 Task: Check the average views per listing of fence in the last 1 year.
Action: Mouse moved to (950, 223)
Screenshot: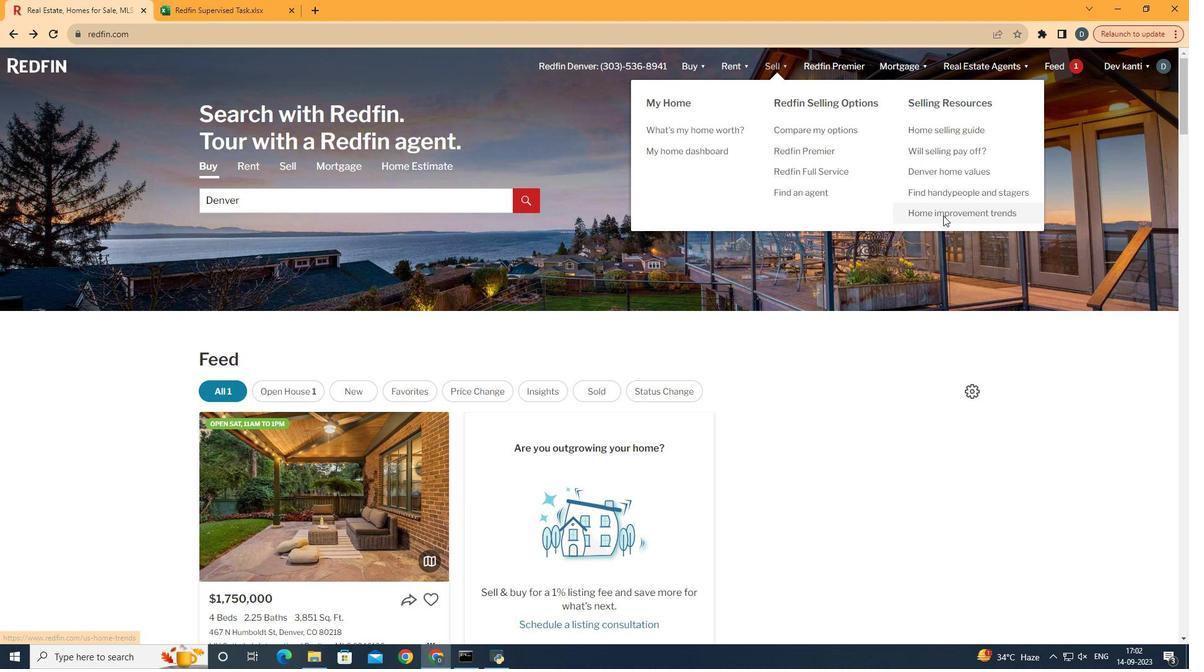 
Action: Mouse pressed left at (950, 223)
Screenshot: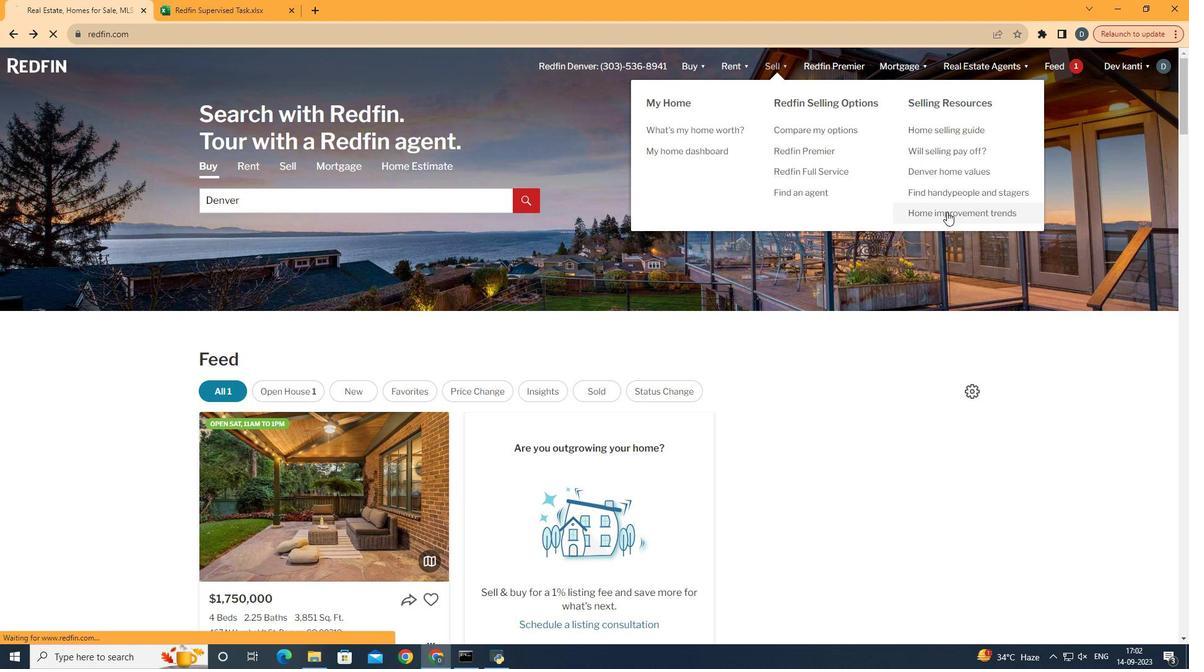 
Action: Mouse moved to (304, 247)
Screenshot: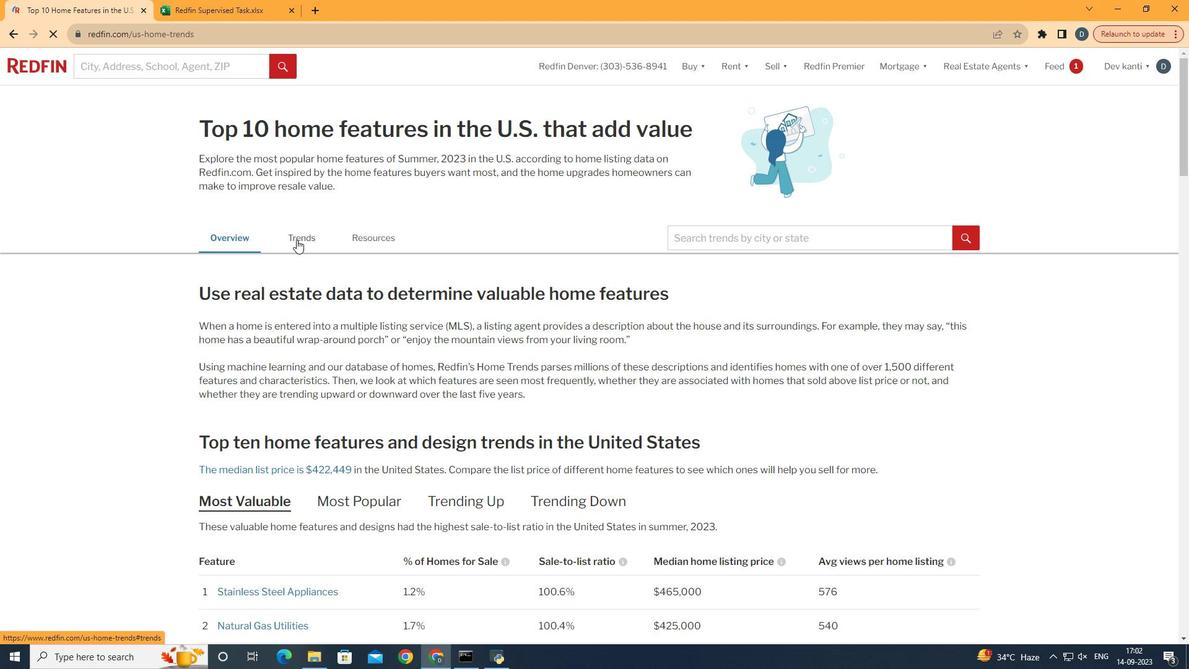 
Action: Mouse pressed left at (304, 247)
Screenshot: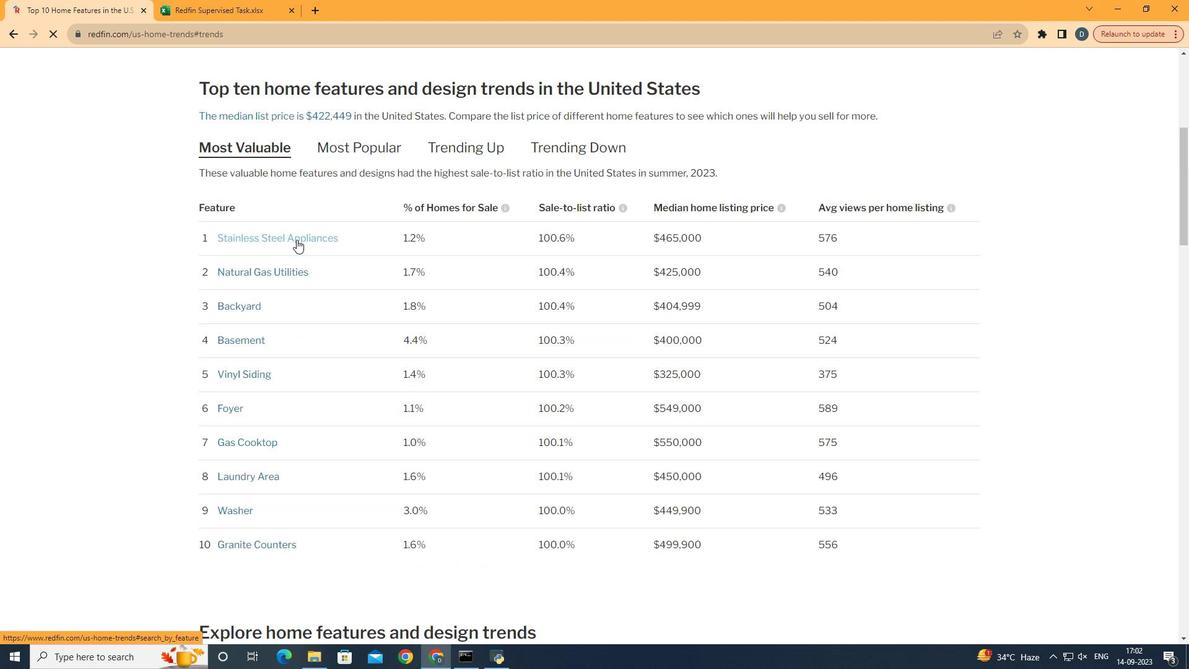 
Action: Mouse moved to (667, 318)
Screenshot: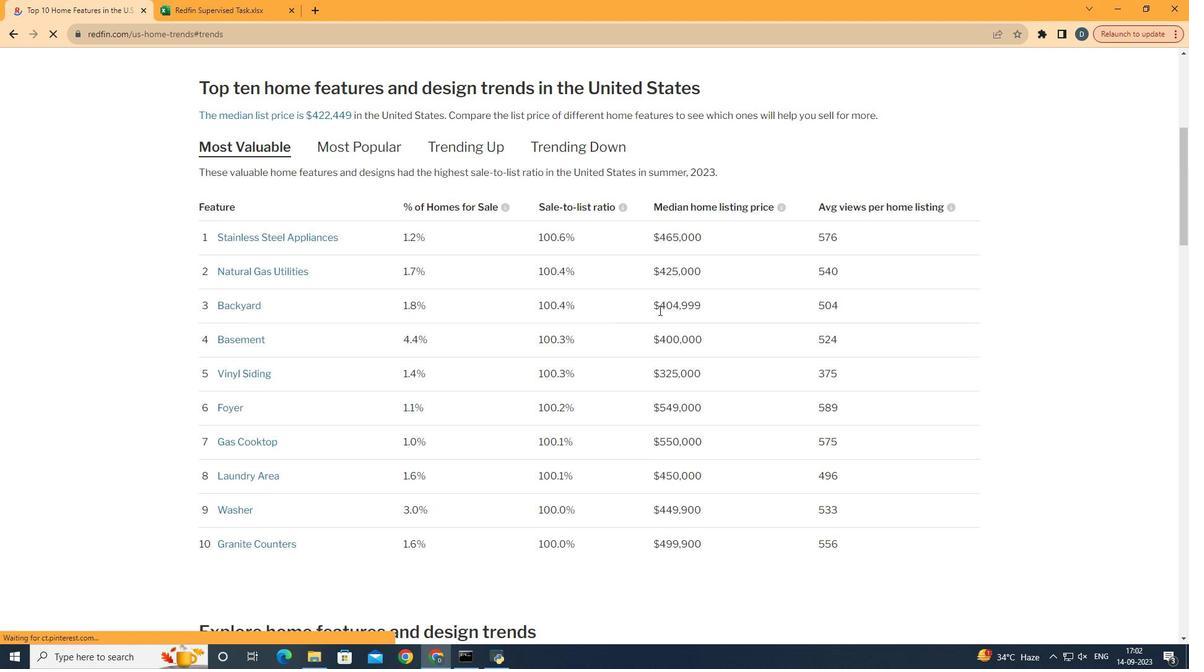 
Action: Mouse scrolled (667, 317) with delta (0, 0)
Screenshot: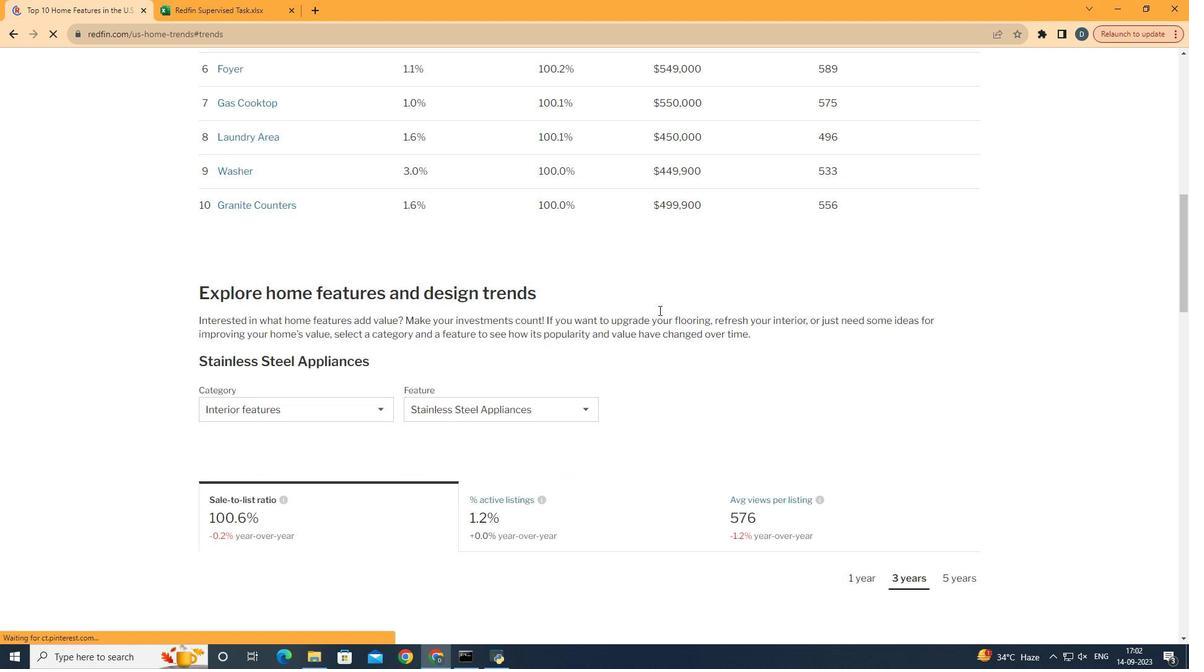 
Action: Mouse scrolled (667, 317) with delta (0, 0)
Screenshot: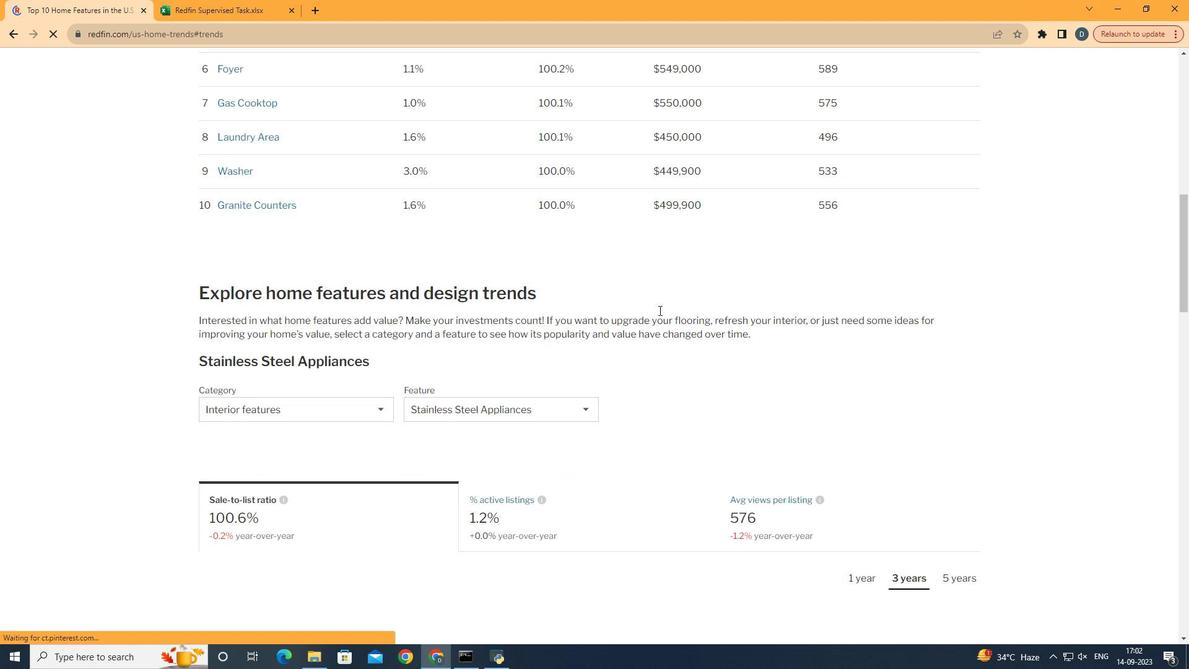 
Action: Mouse scrolled (667, 317) with delta (0, 0)
Screenshot: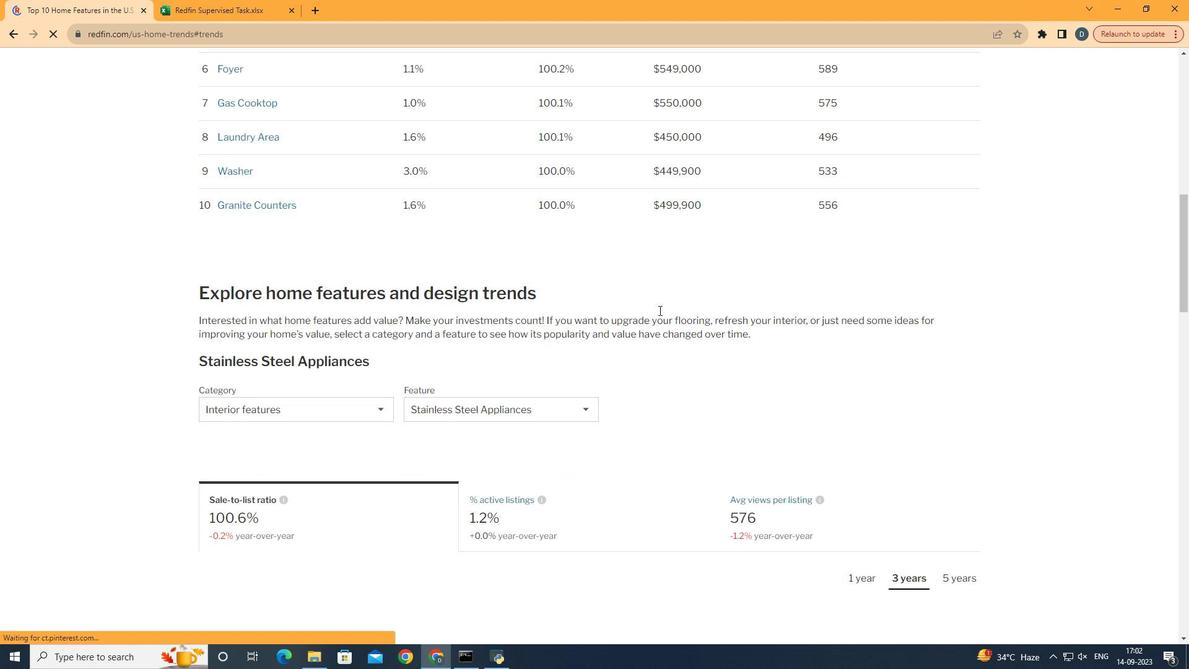 
Action: Mouse scrolled (667, 317) with delta (0, 0)
Screenshot: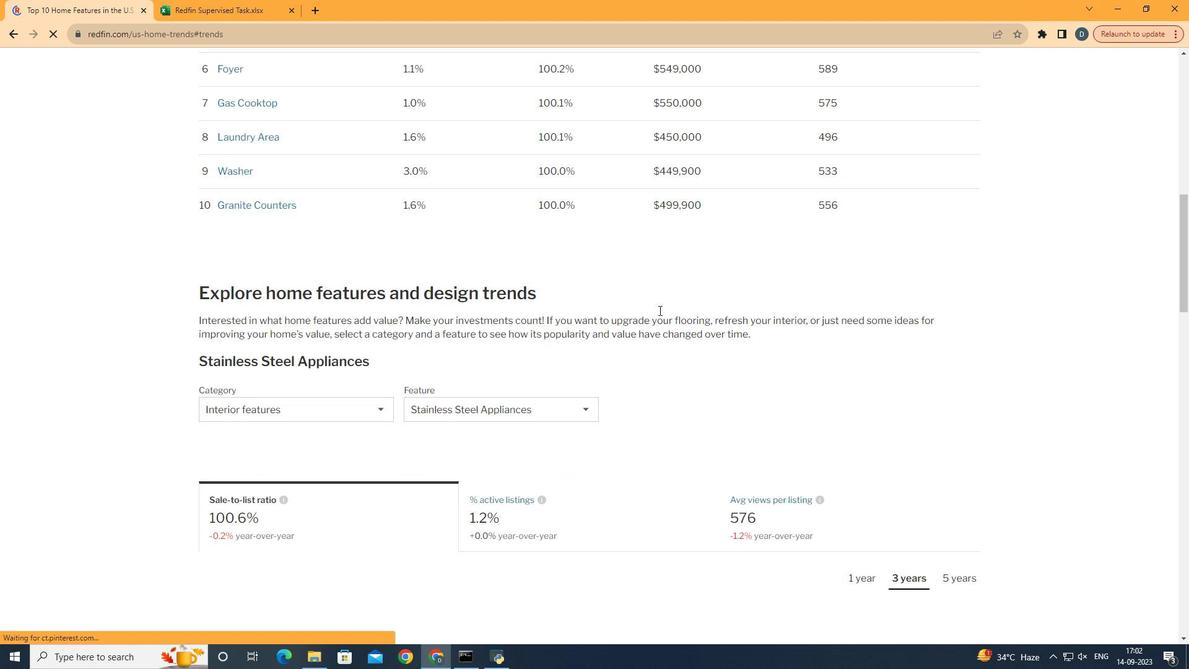 
Action: Mouse scrolled (667, 317) with delta (0, 0)
Screenshot: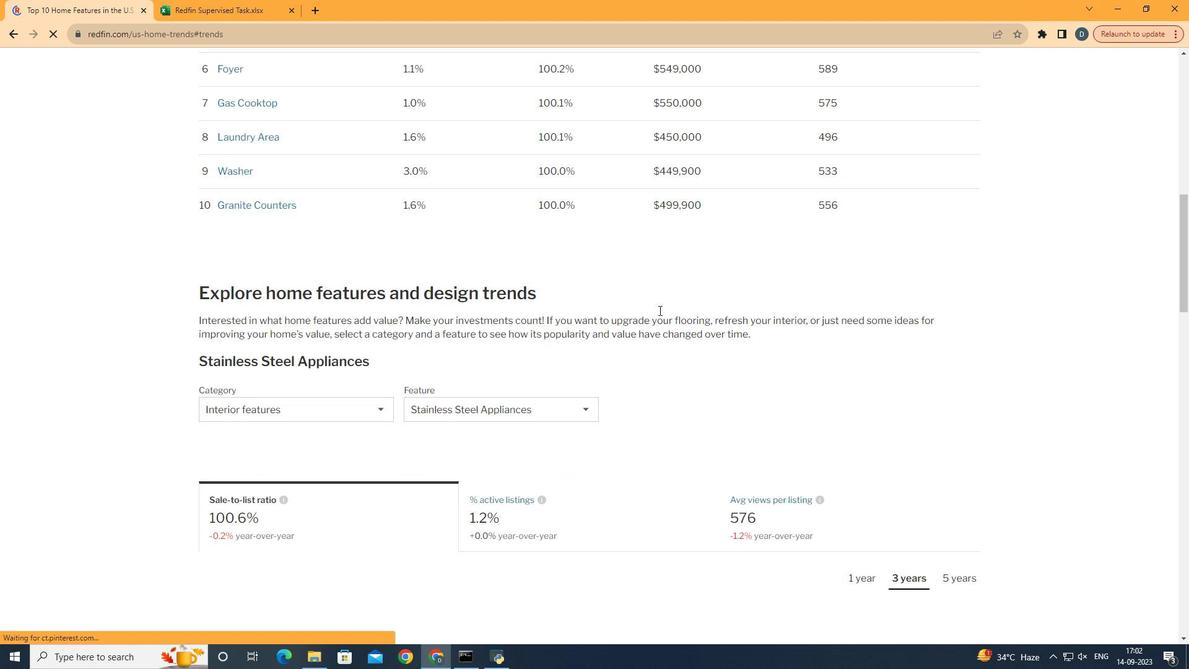 
Action: Mouse scrolled (667, 317) with delta (0, 0)
Screenshot: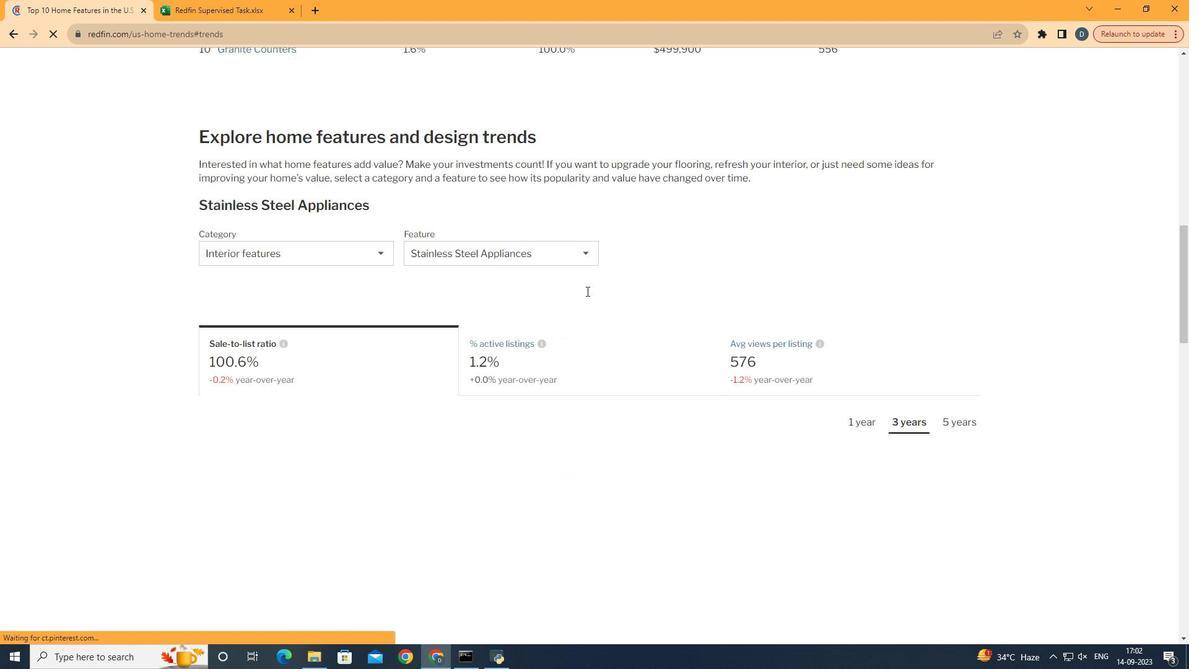 
Action: Mouse scrolled (667, 317) with delta (0, 0)
Screenshot: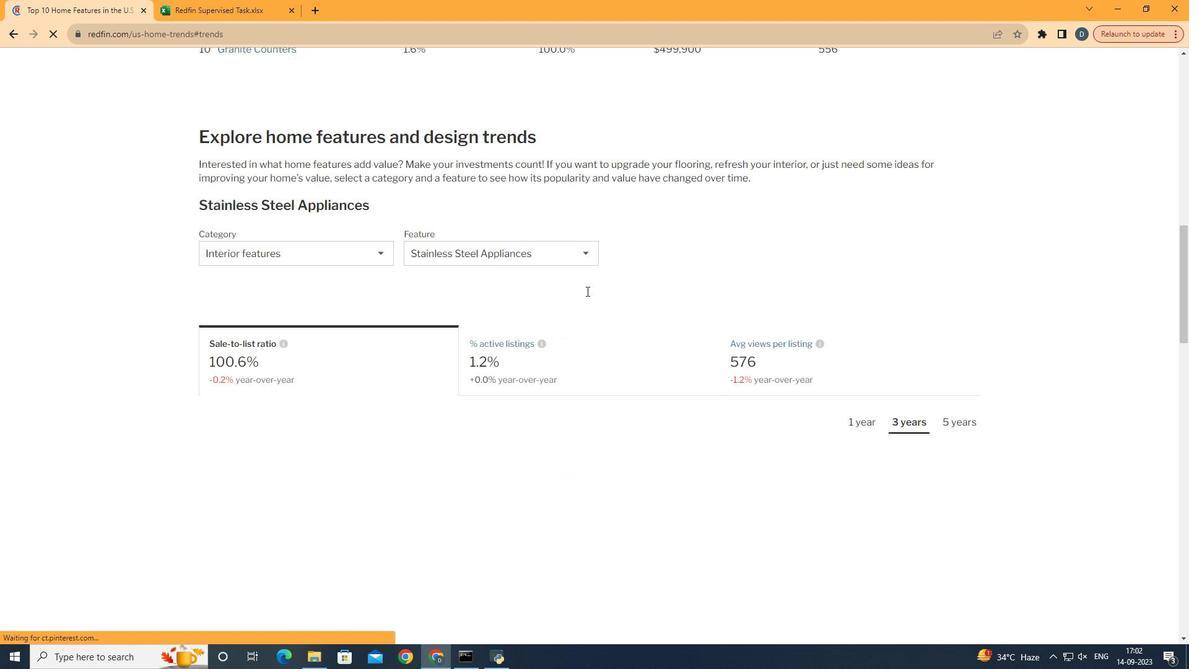 
Action: Mouse scrolled (667, 317) with delta (0, 0)
Screenshot: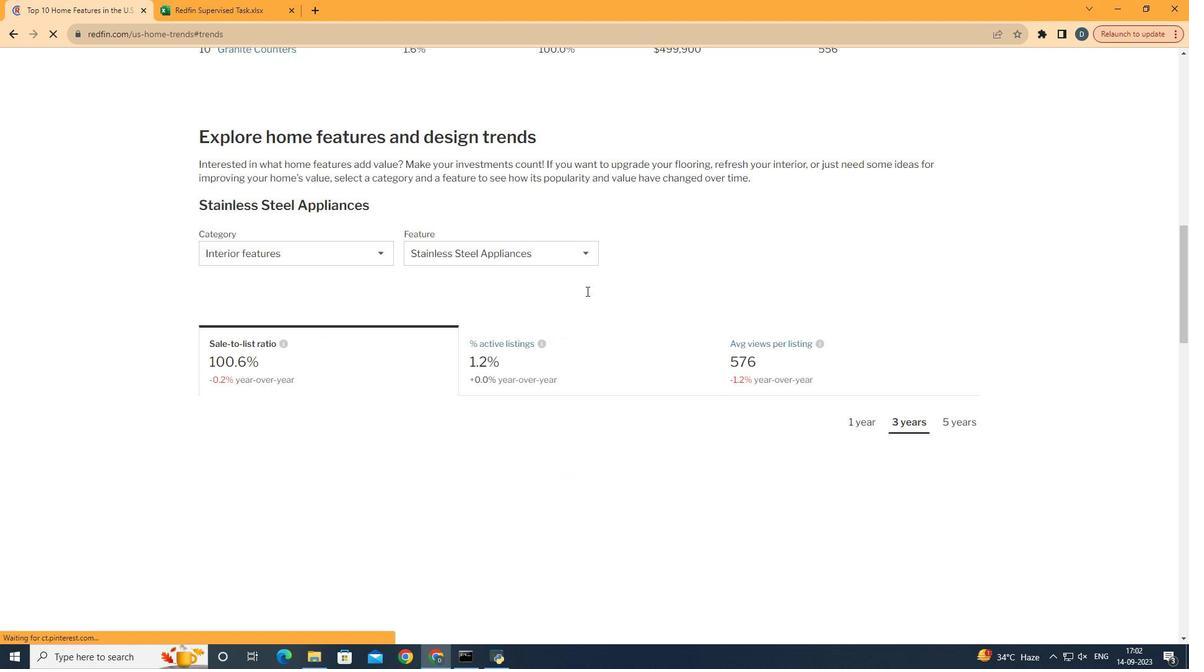 
Action: Mouse moved to (358, 261)
Screenshot: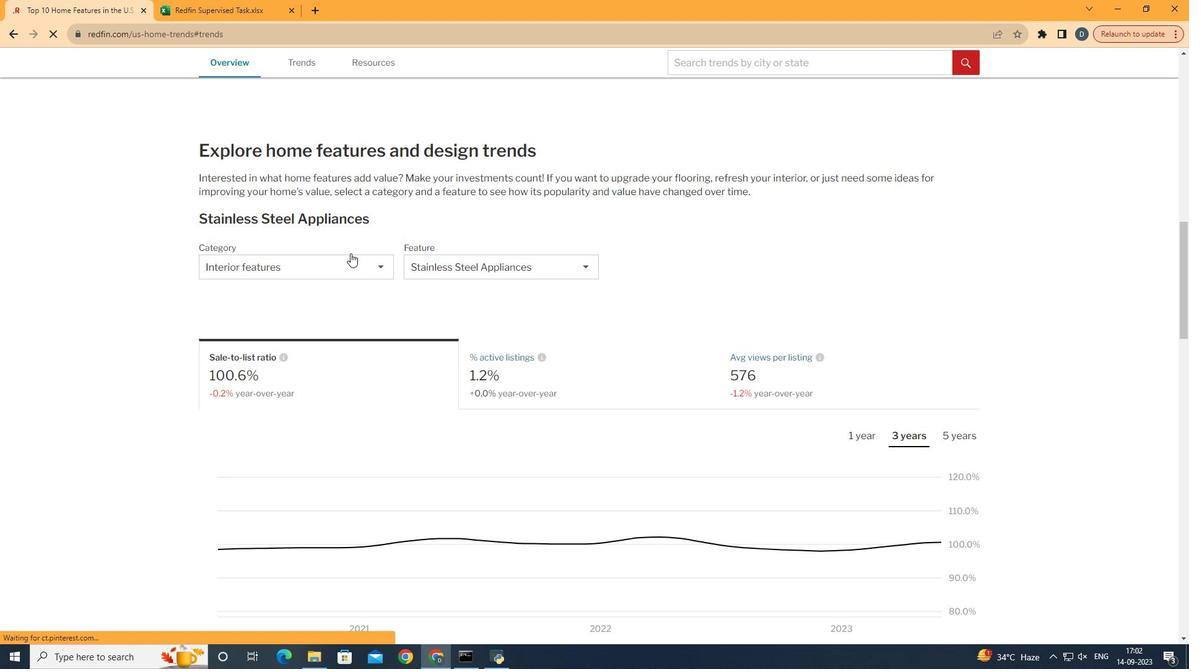 
Action: Mouse scrolled (358, 260) with delta (0, 0)
Screenshot: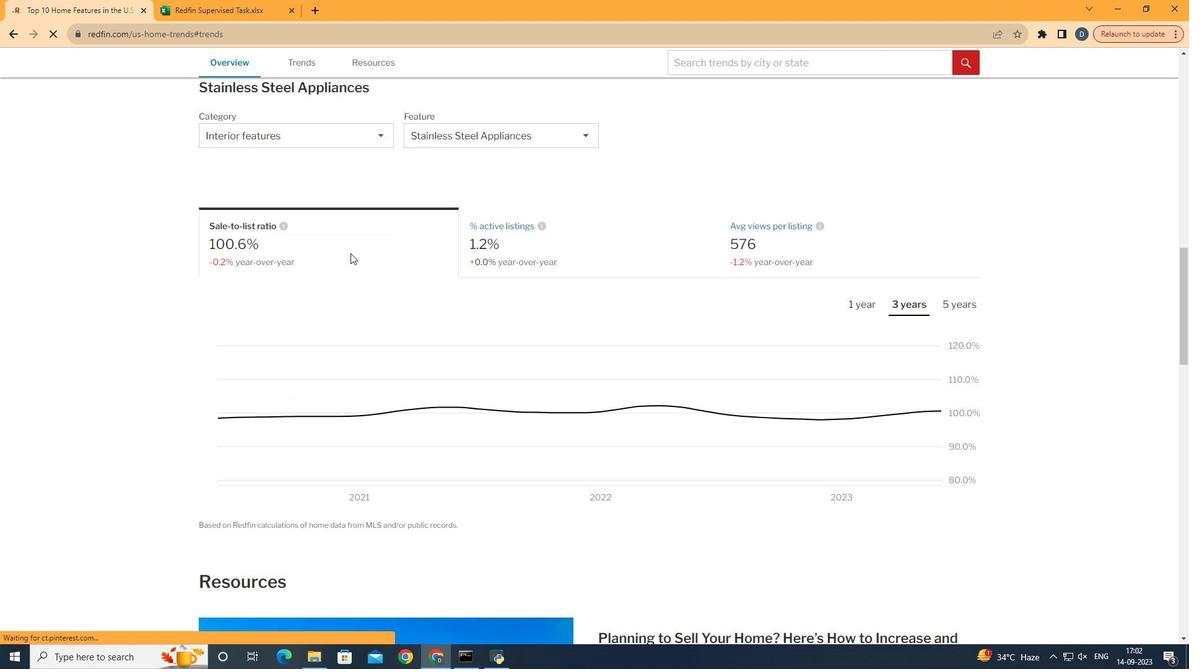 
Action: Mouse scrolled (358, 260) with delta (0, 0)
Screenshot: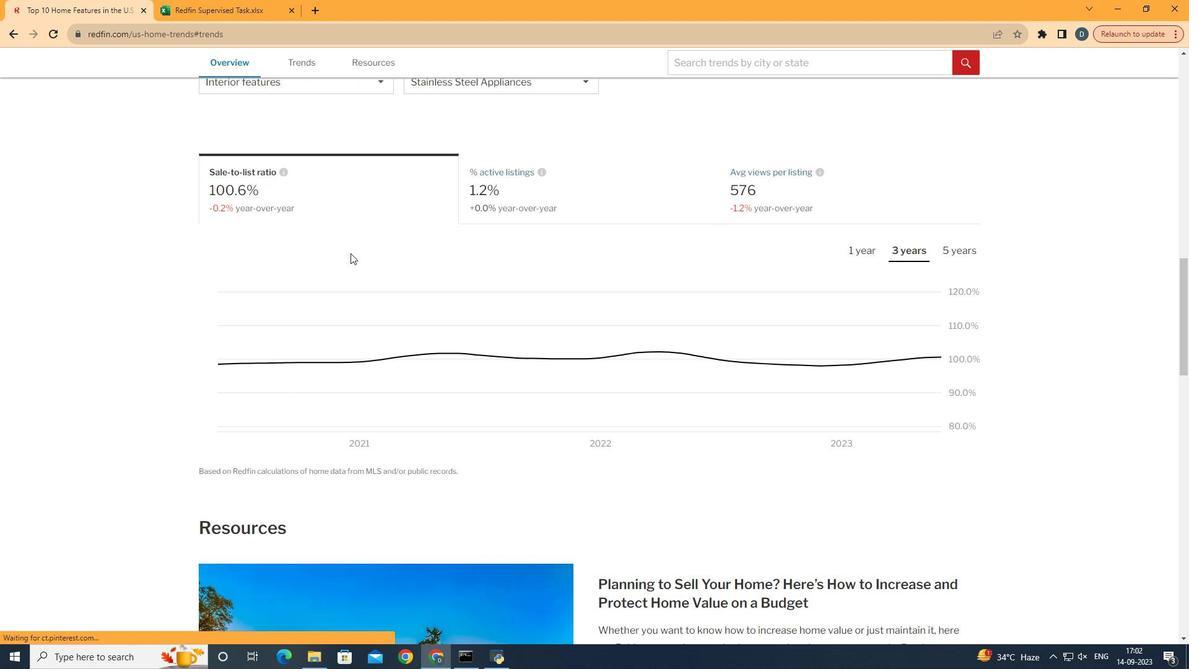 
Action: Mouse scrolled (358, 260) with delta (0, 0)
Screenshot: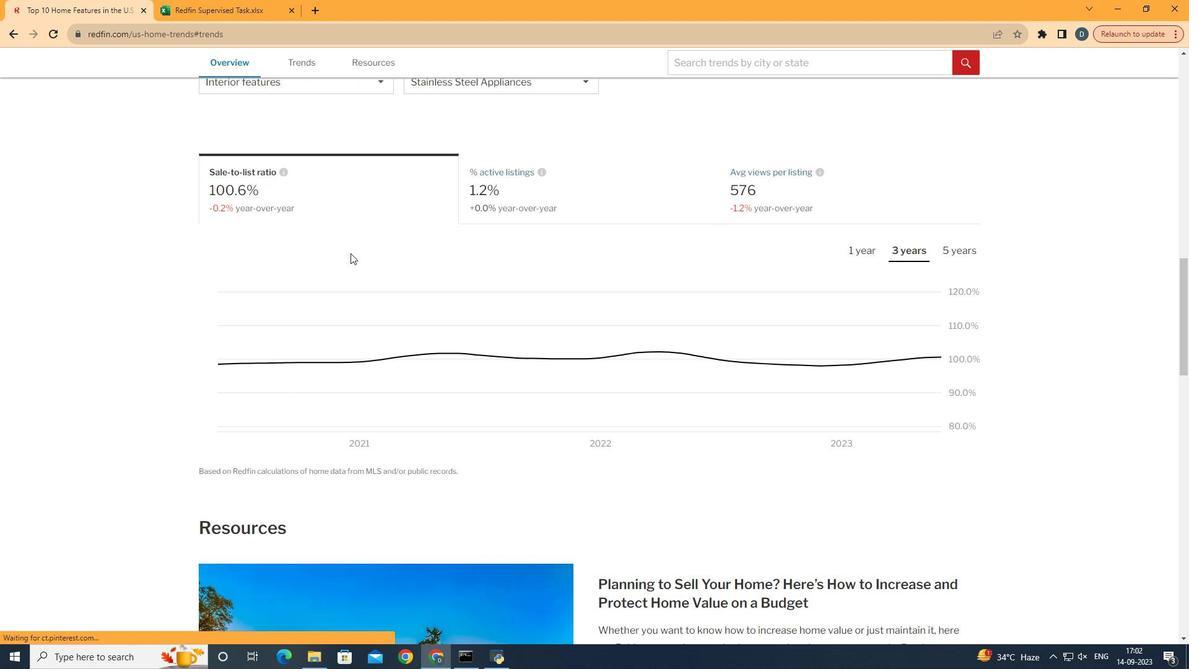 
Action: Mouse scrolled (358, 260) with delta (0, 0)
Screenshot: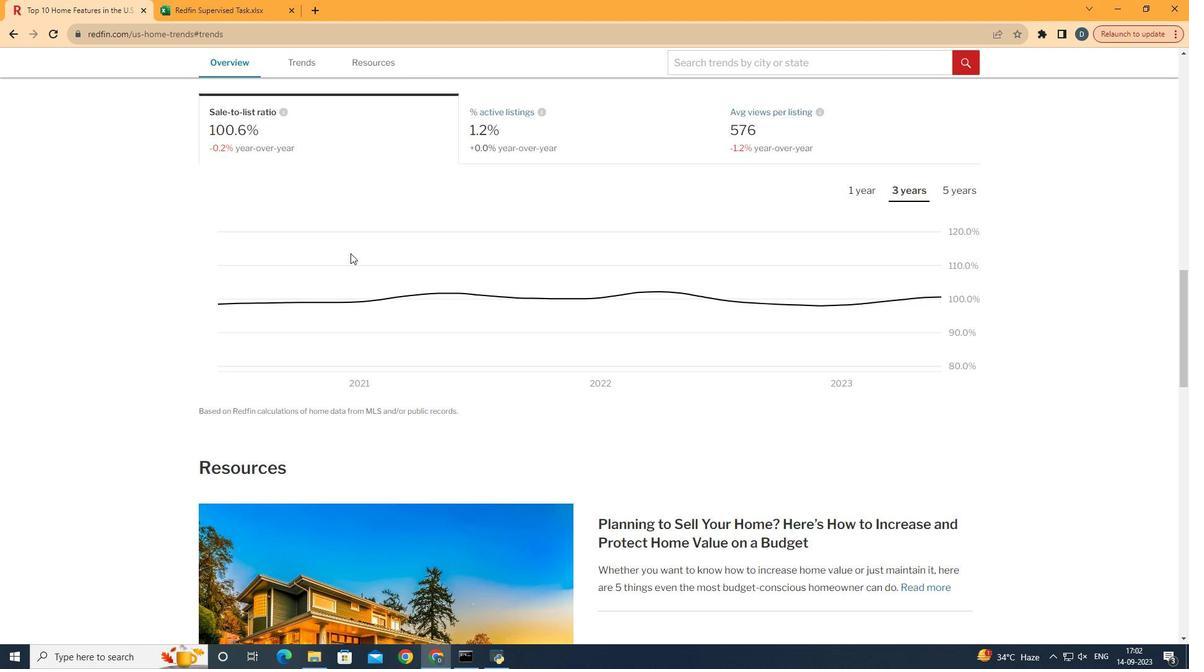 
Action: Mouse scrolled (358, 262) with delta (0, 0)
Screenshot: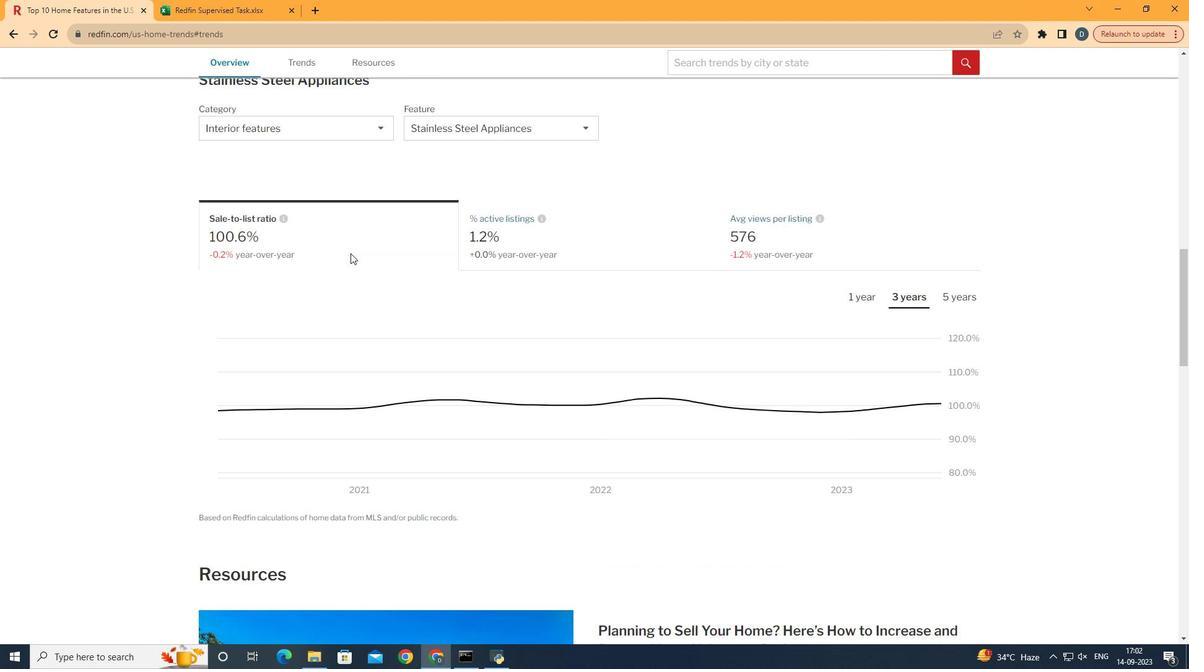 
Action: Mouse scrolled (358, 262) with delta (0, 0)
Screenshot: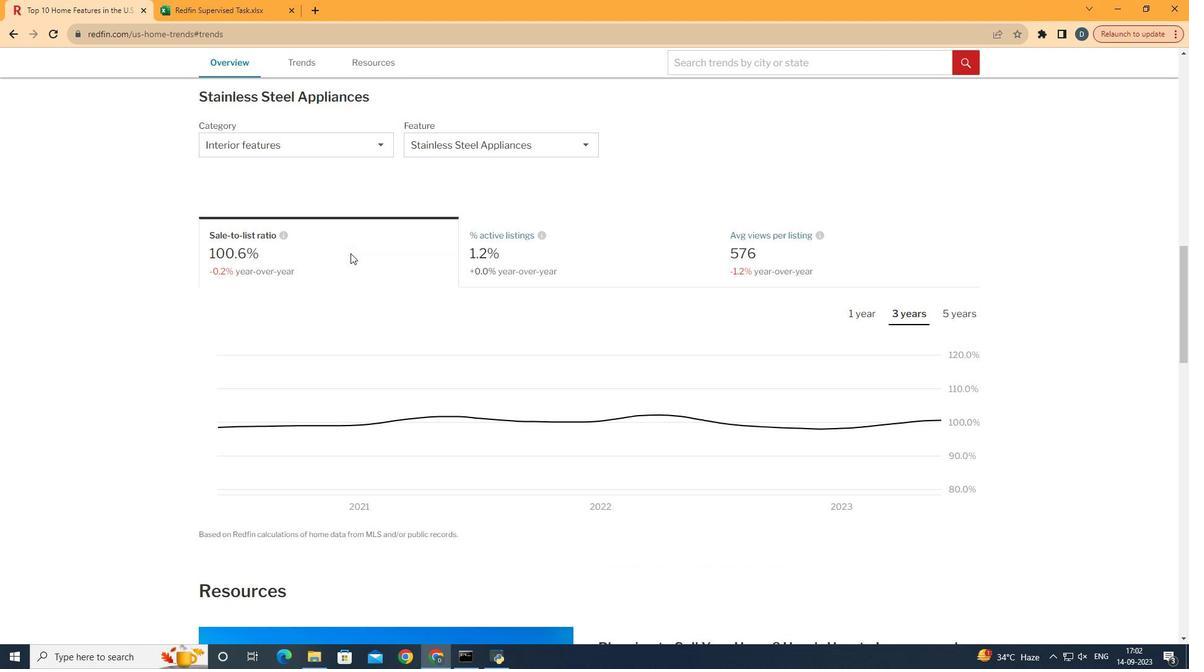 
Action: Mouse moved to (373, 151)
Screenshot: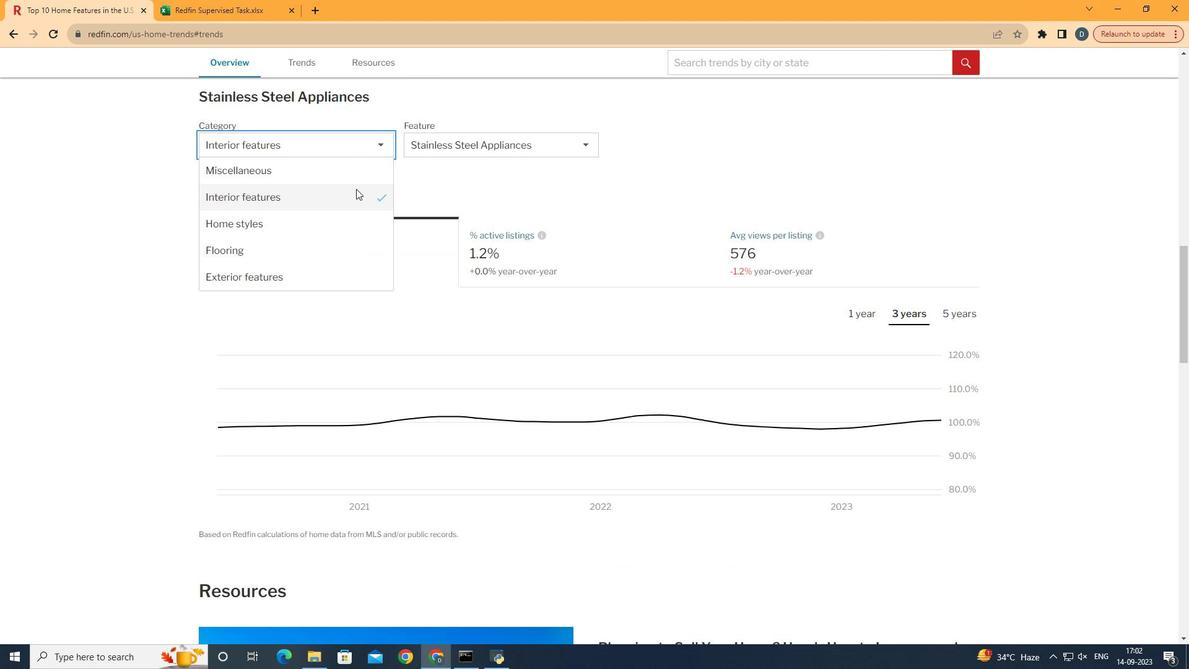 
Action: Mouse pressed left at (373, 151)
Screenshot: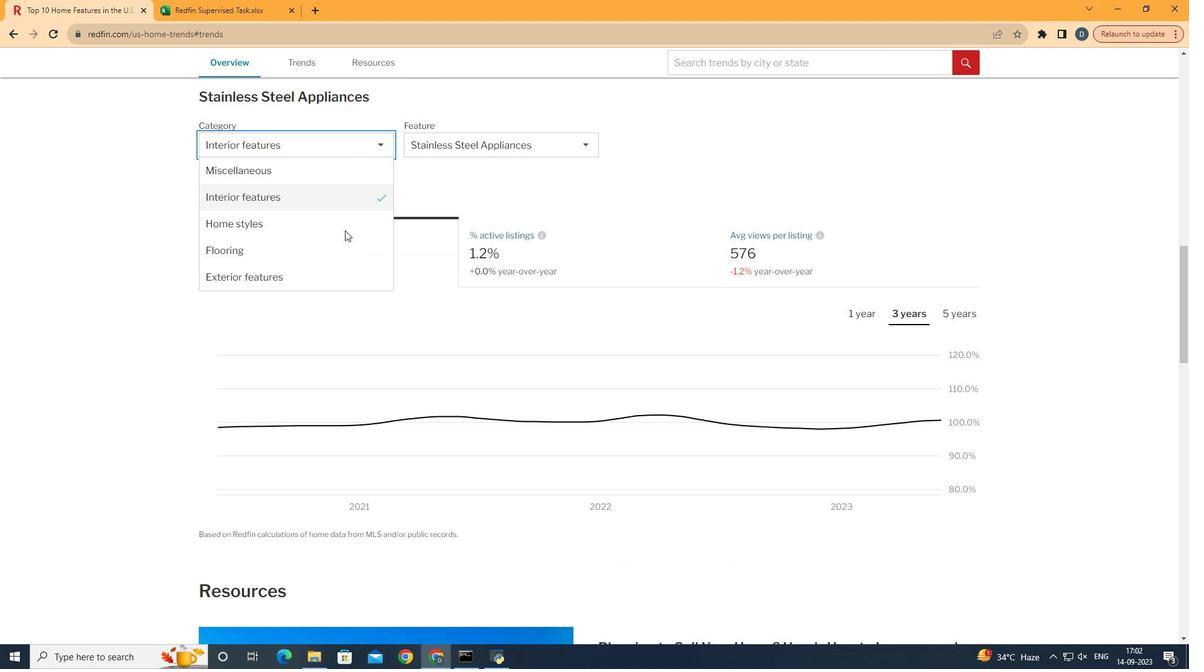 
Action: Mouse moved to (341, 288)
Screenshot: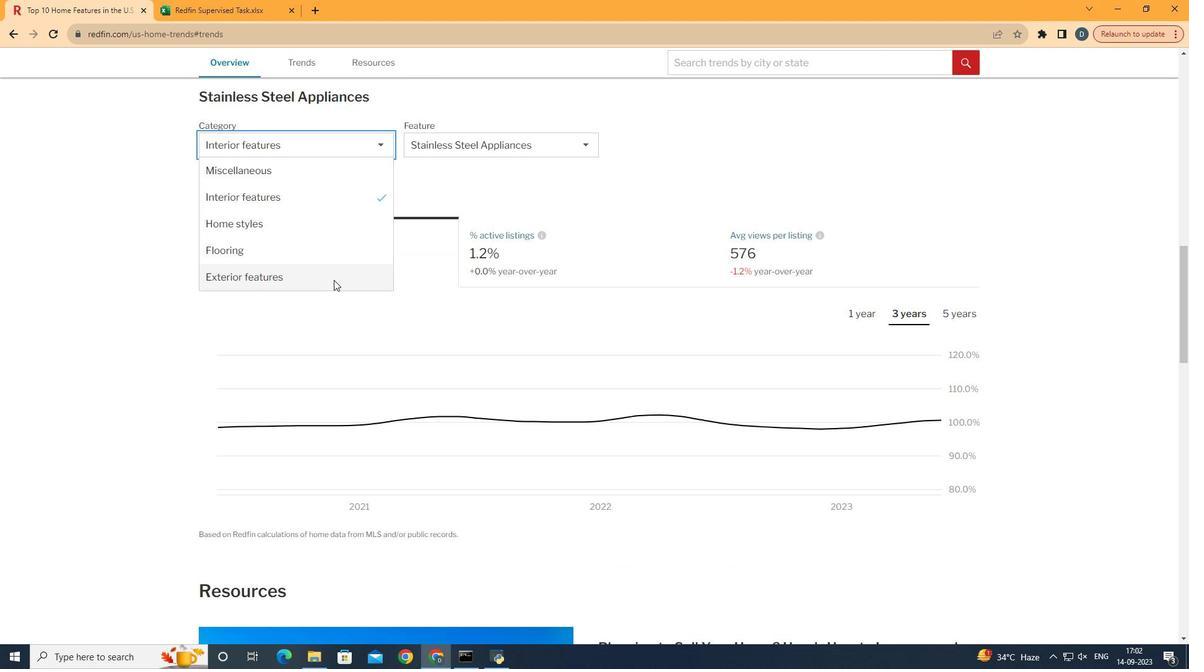 
Action: Mouse pressed left at (341, 288)
Screenshot: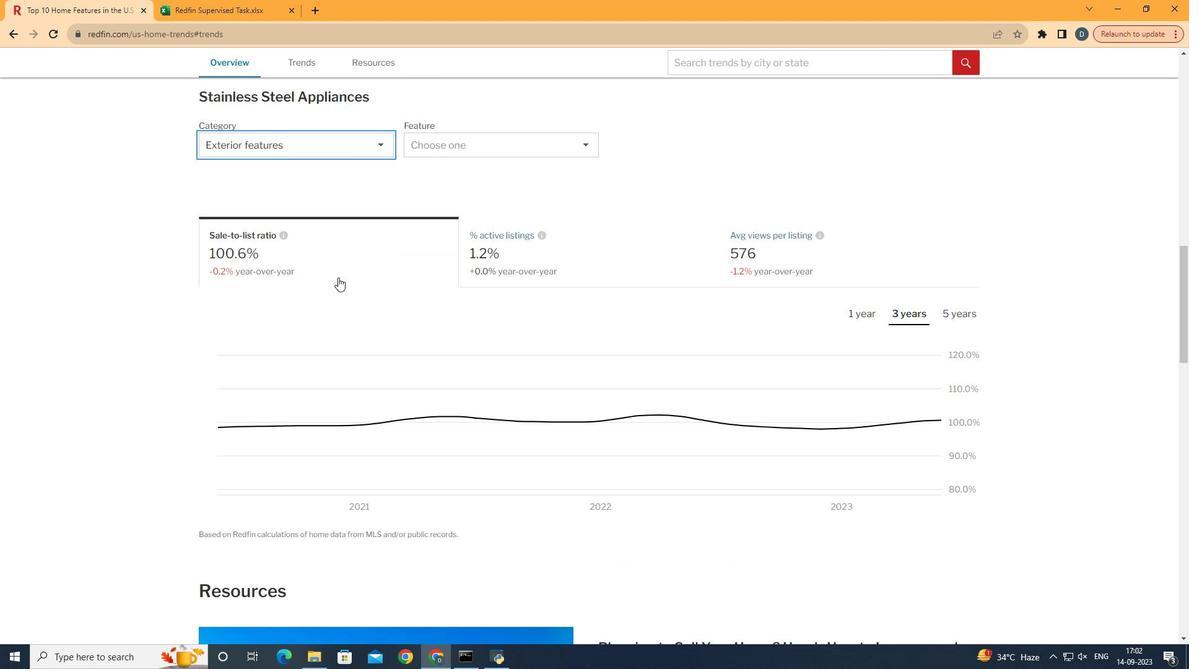 
Action: Mouse moved to (581, 143)
Screenshot: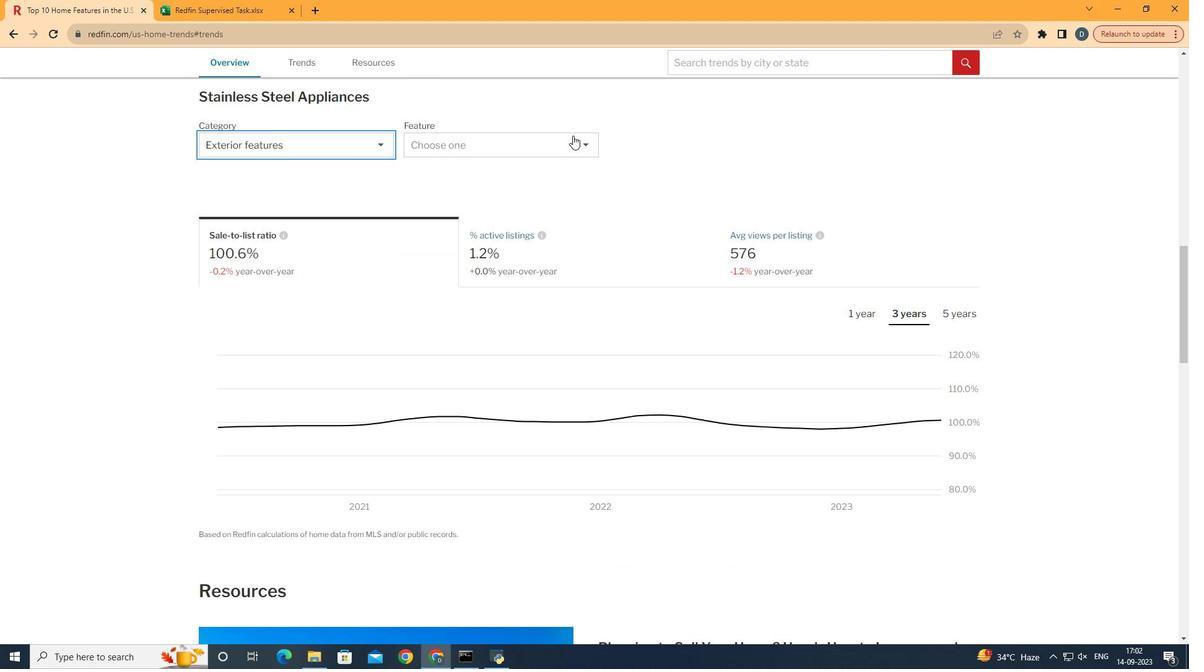 
Action: Mouse pressed left at (581, 143)
Screenshot: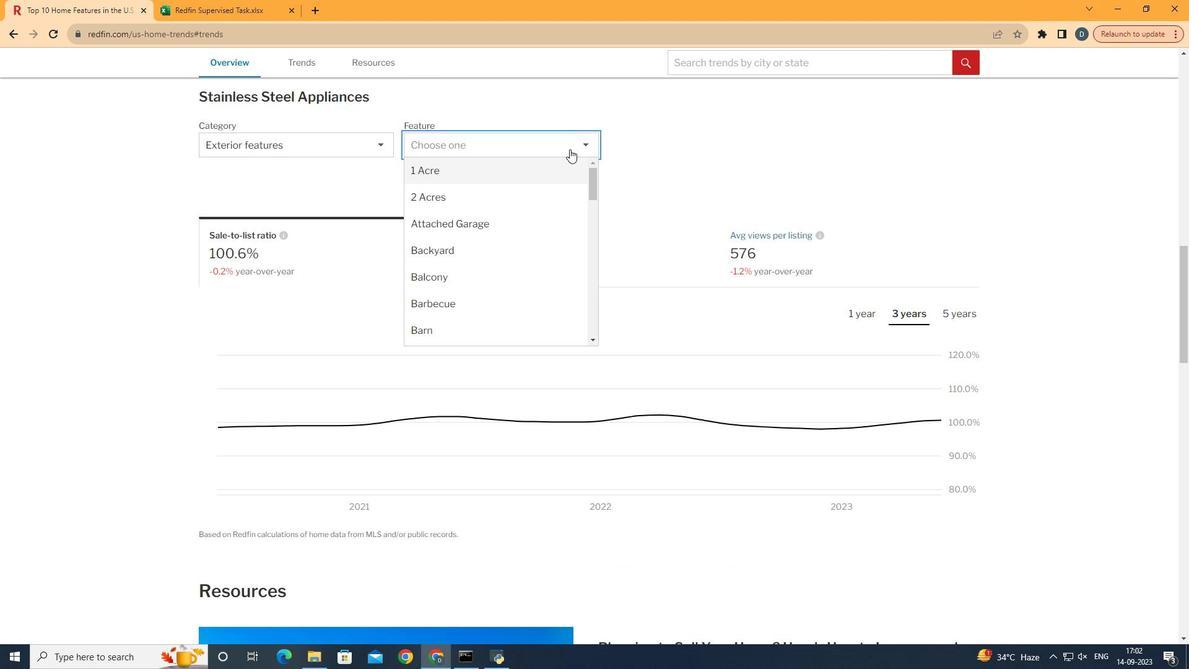 
Action: Mouse moved to (545, 273)
Screenshot: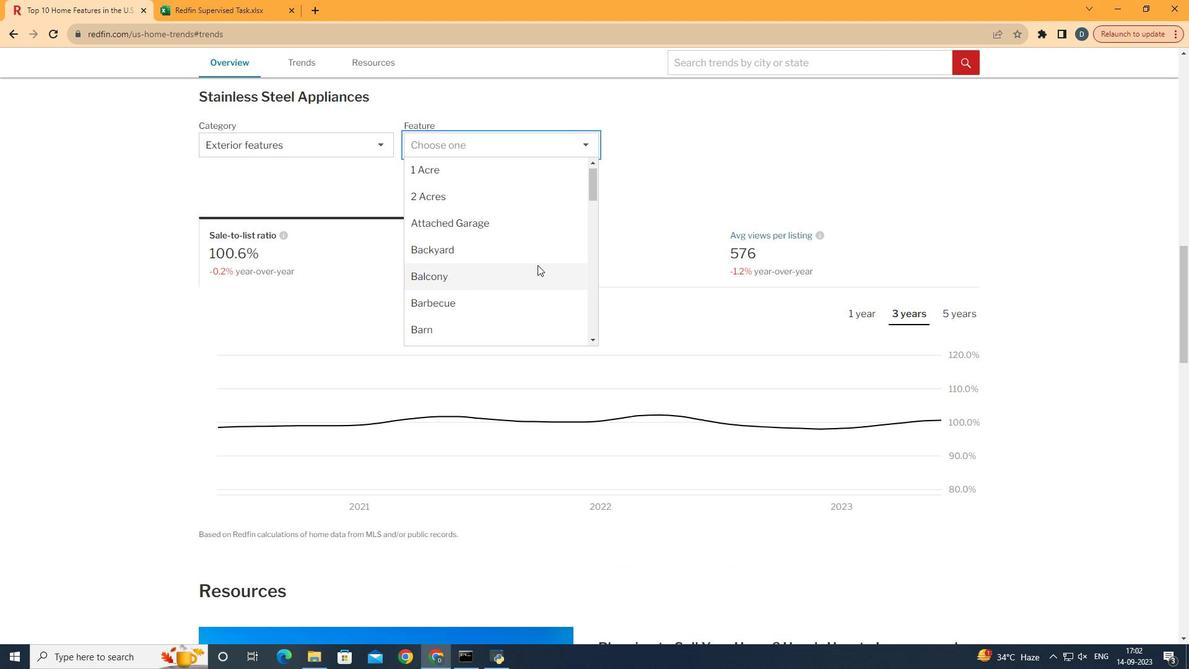 
Action: Mouse scrolled (545, 272) with delta (0, 0)
Screenshot: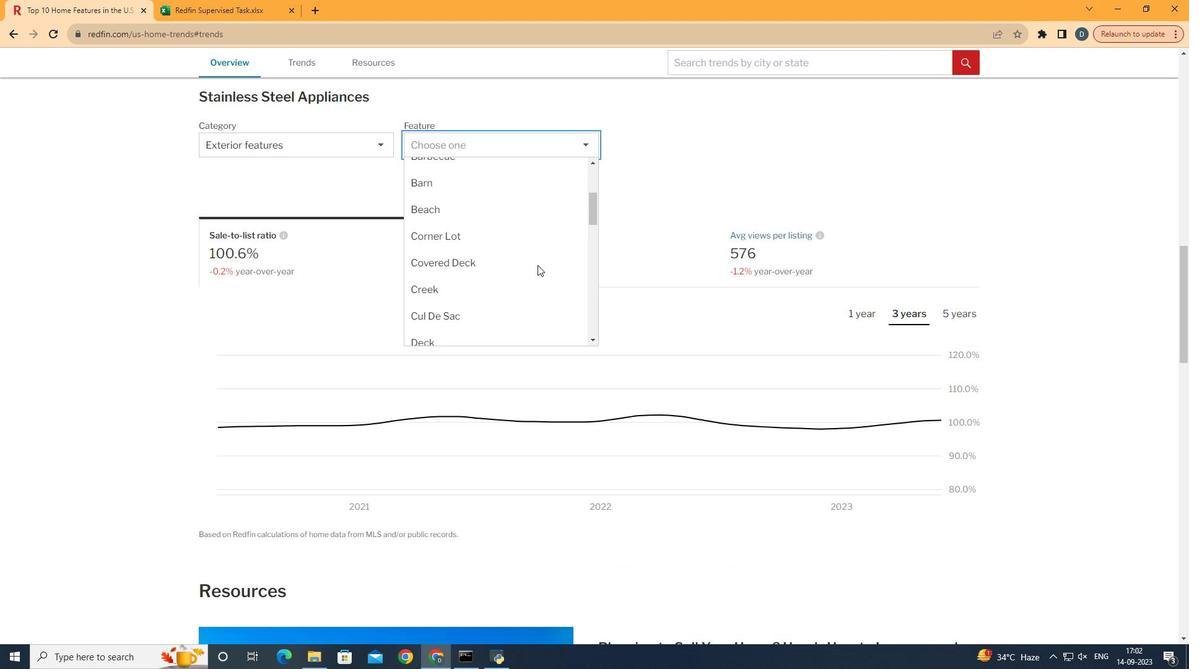 
Action: Mouse scrolled (545, 272) with delta (0, 0)
Screenshot: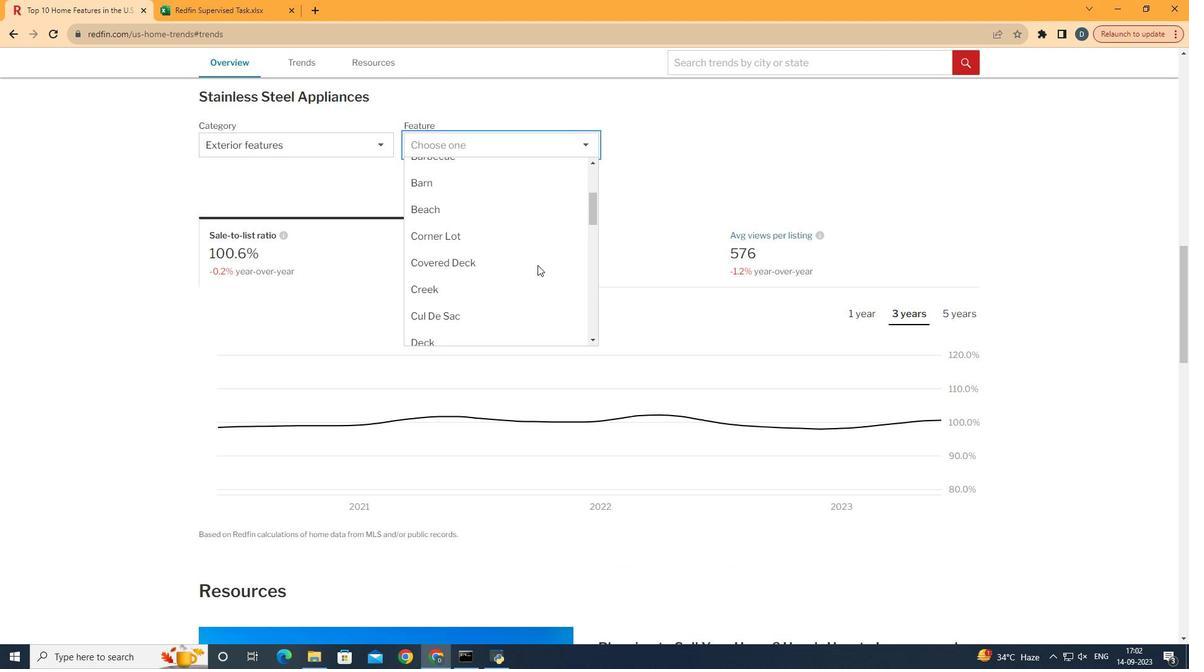 
Action: Mouse scrolled (545, 272) with delta (0, 0)
Screenshot: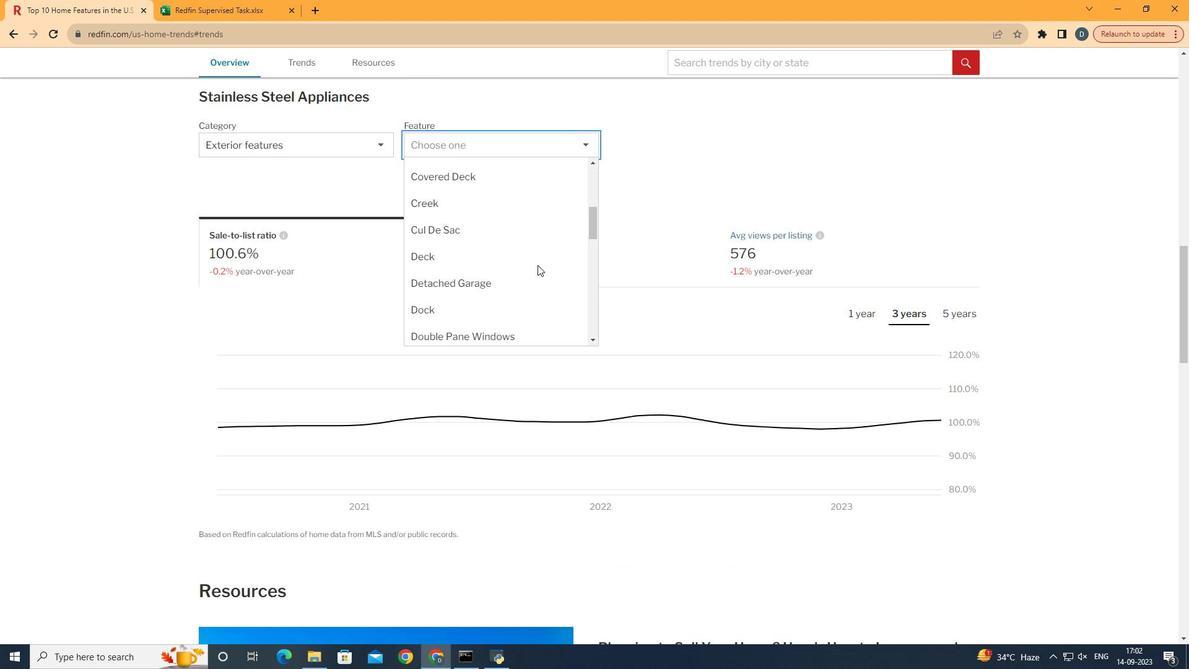 
Action: Mouse scrolled (545, 272) with delta (0, 0)
Screenshot: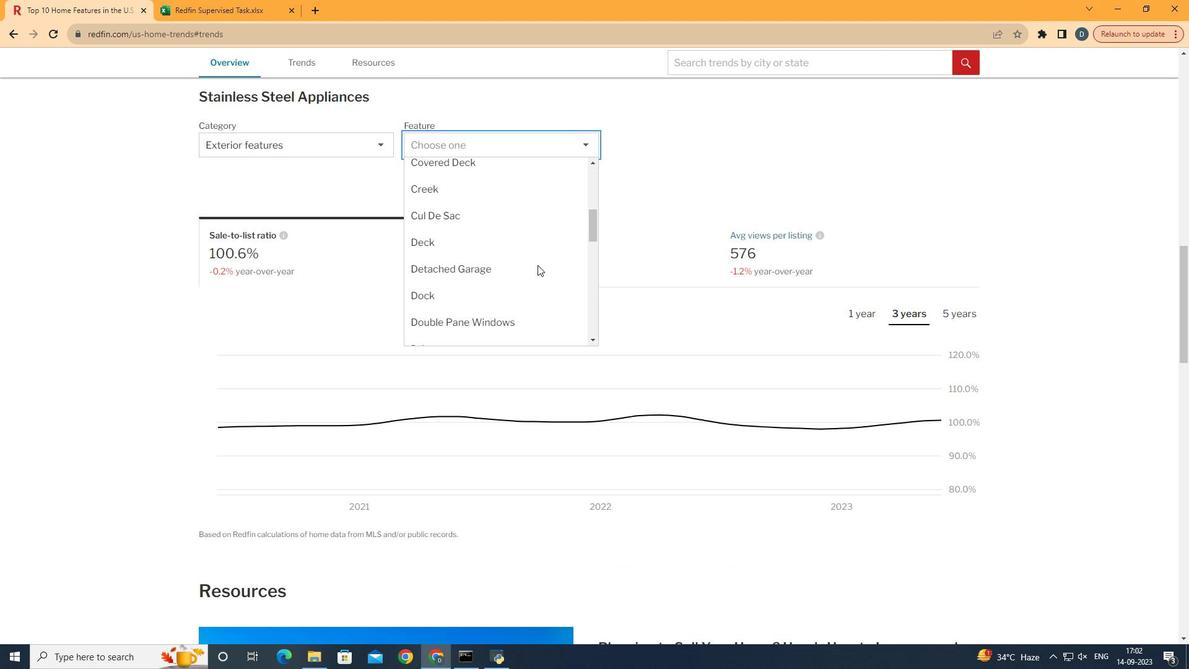 
Action: Mouse moved to (511, 301)
Screenshot: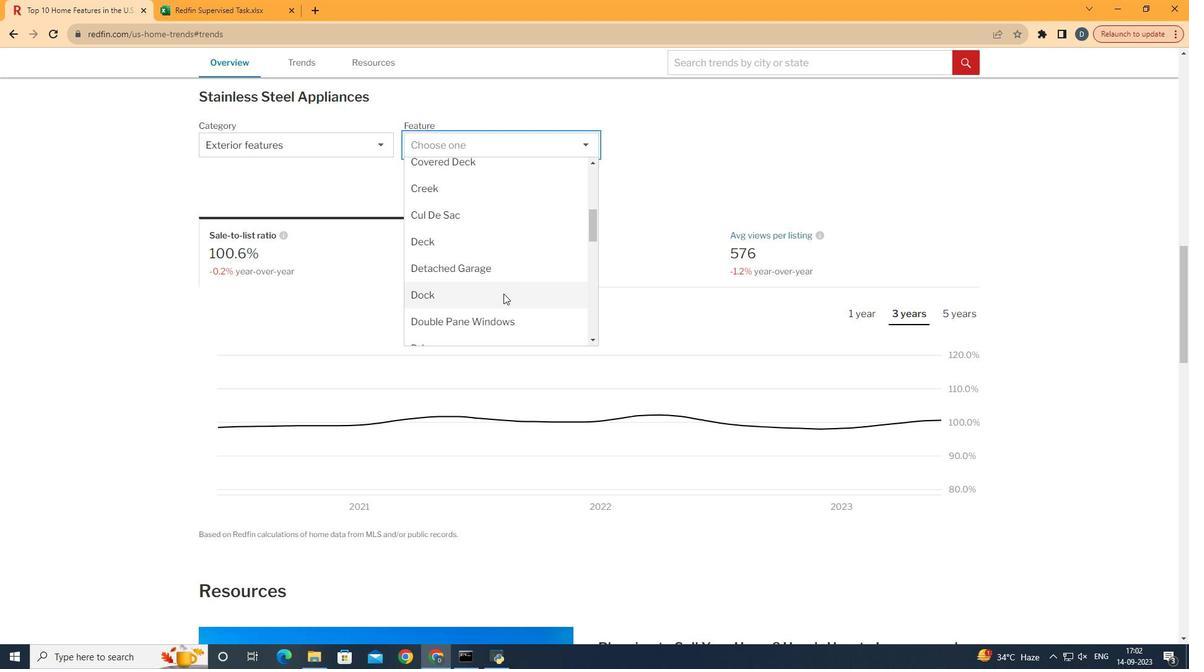 
Action: Mouse scrolled (511, 301) with delta (0, 0)
Screenshot: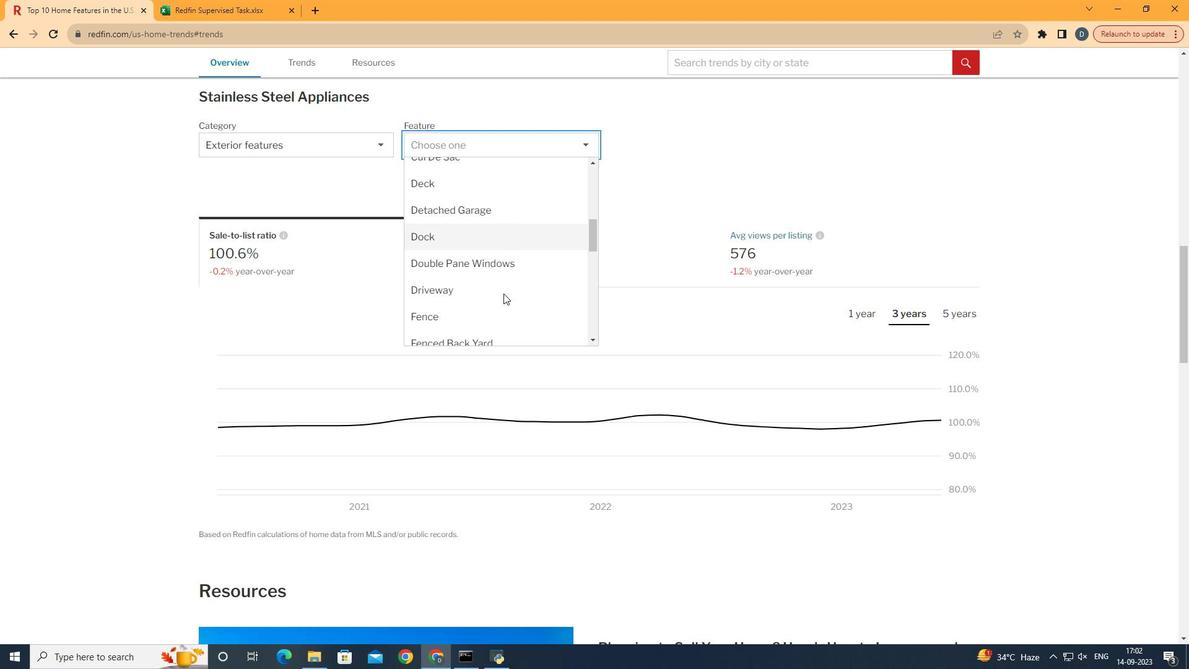 
Action: Mouse moved to (496, 327)
Screenshot: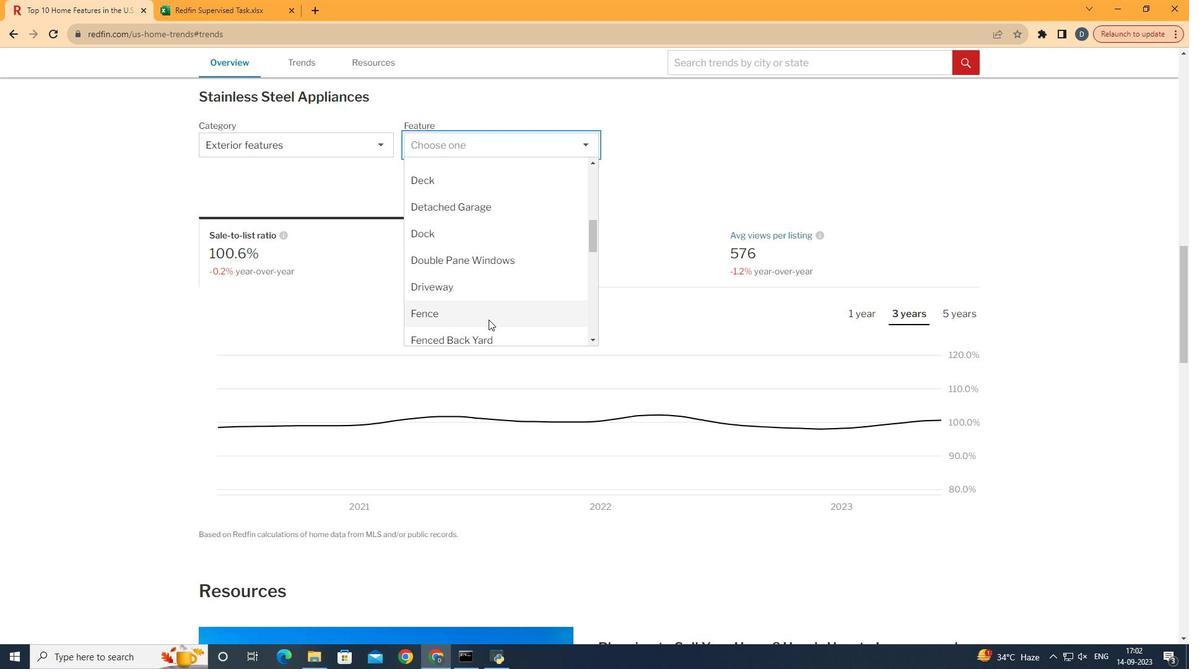 
Action: Mouse pressed left at (496, 327)
Screenshot: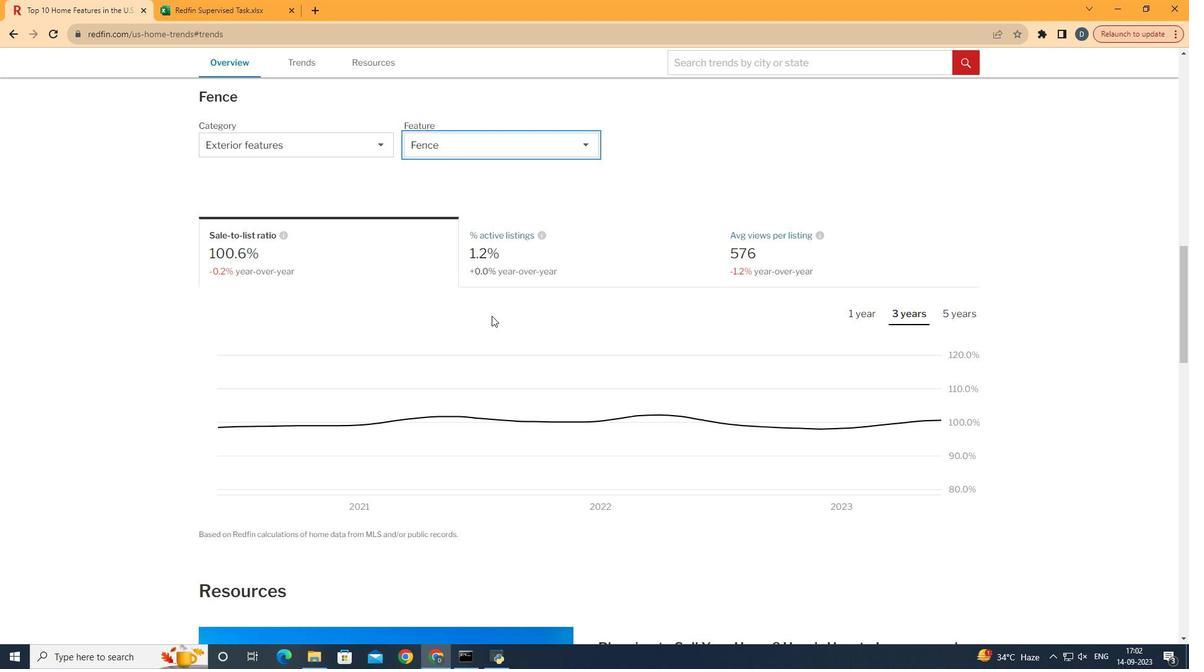 
Action: Mouse moved to (883, 271)
Screenshot: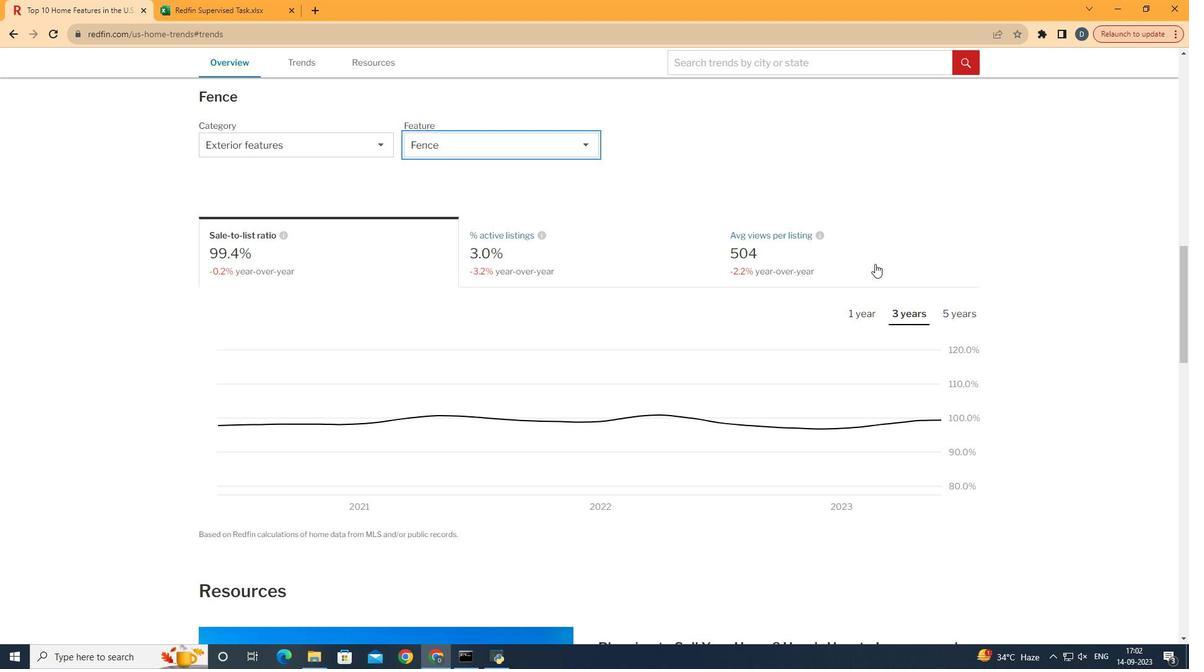 
Action: Mouse pressed left at (883, 271)
Screenshot: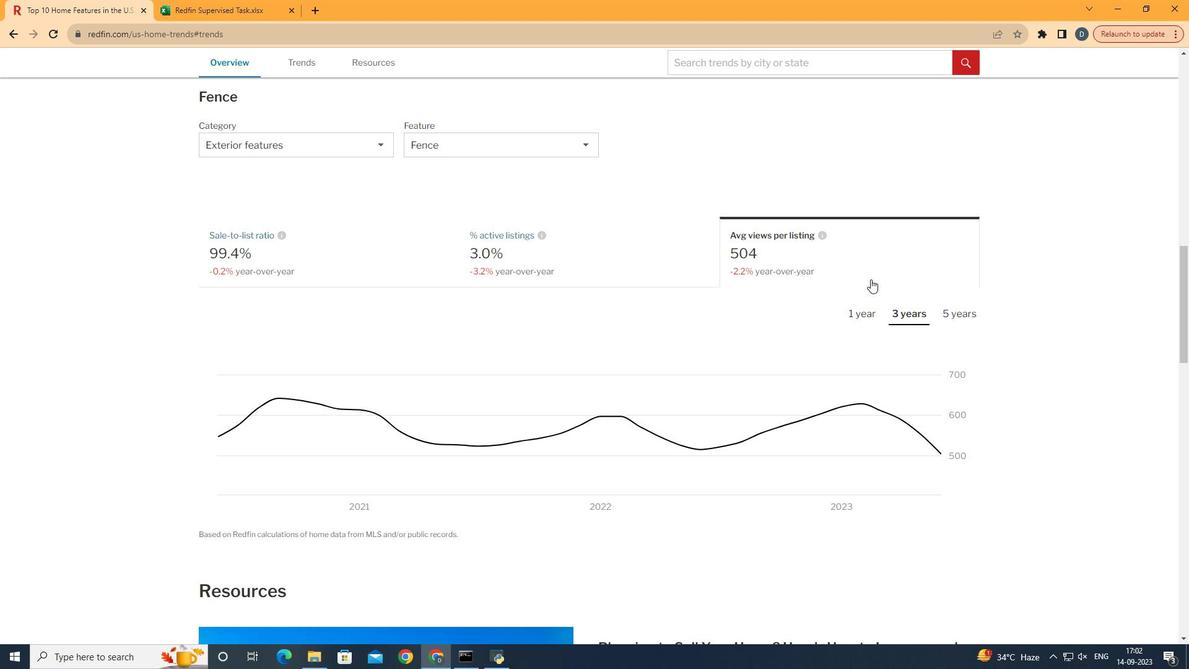 
Action: Mouse moved to (875, 318)
Screenshot: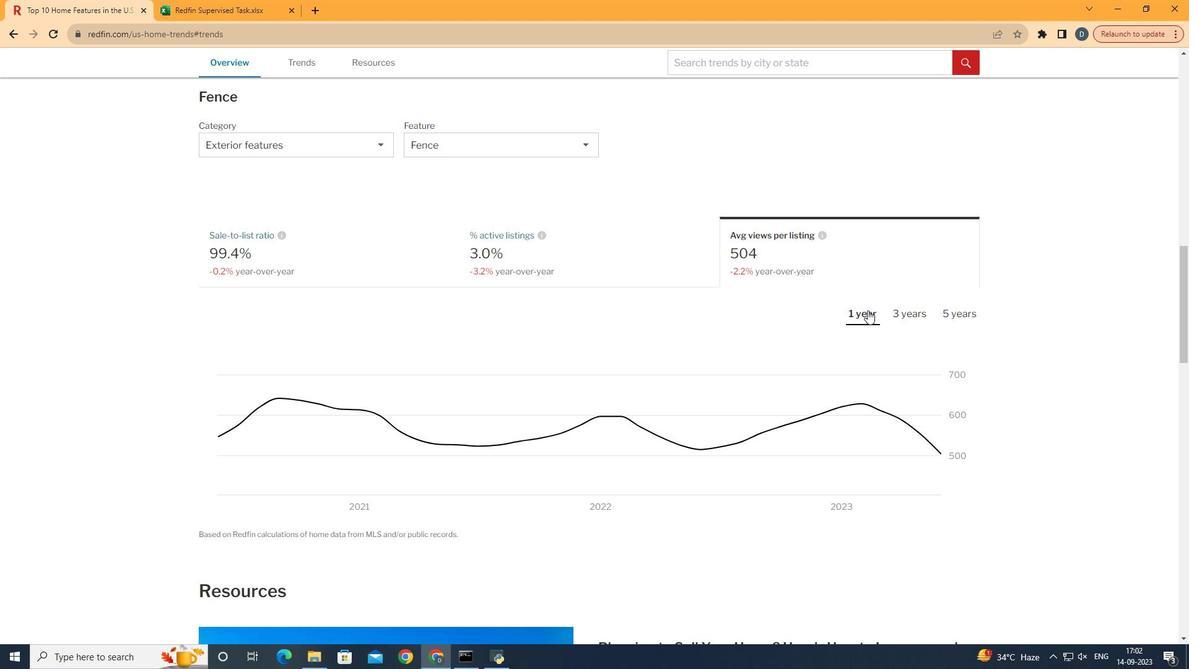 
Action: Mouse pressed left at (875, 318)
Screenshot: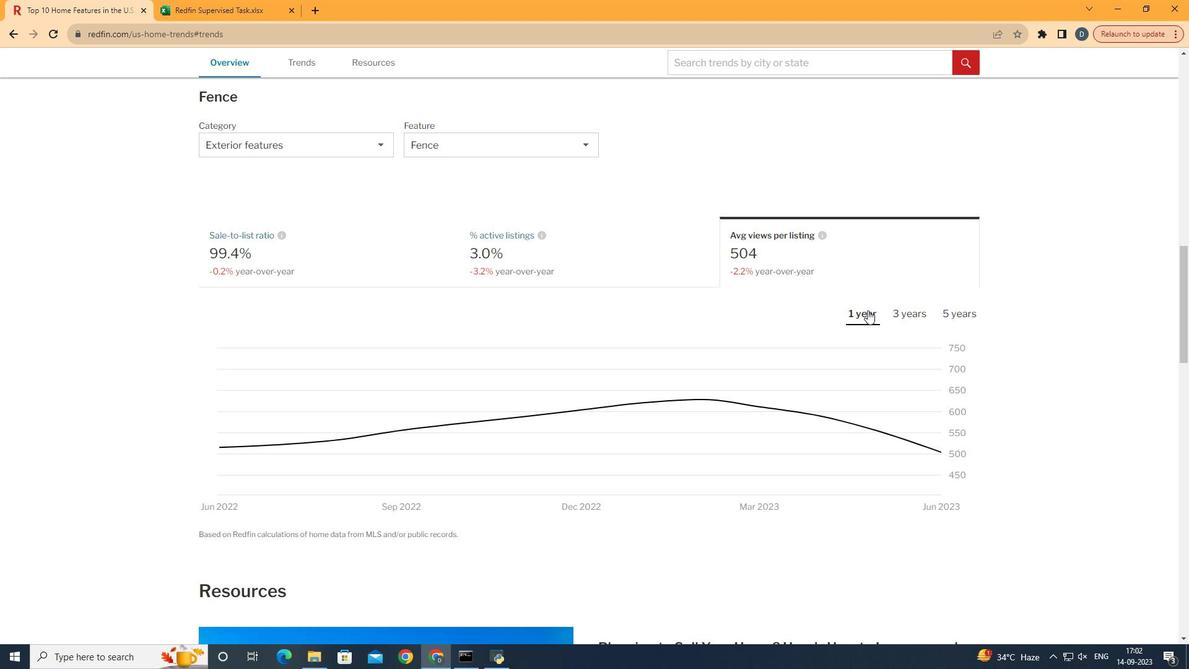 
